 Task: Add Dietz & Watson Prosciutto Shingled to the cart.
Action: Mouse moved to (692, 260)
Screenshot: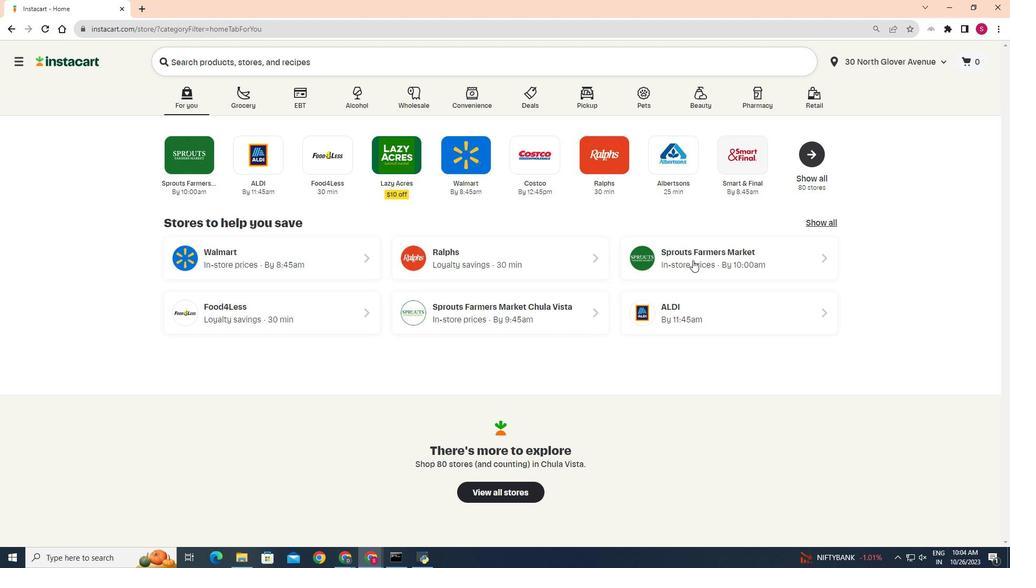 
Action: Mouse pressed left at (692, 260)
Screenshot: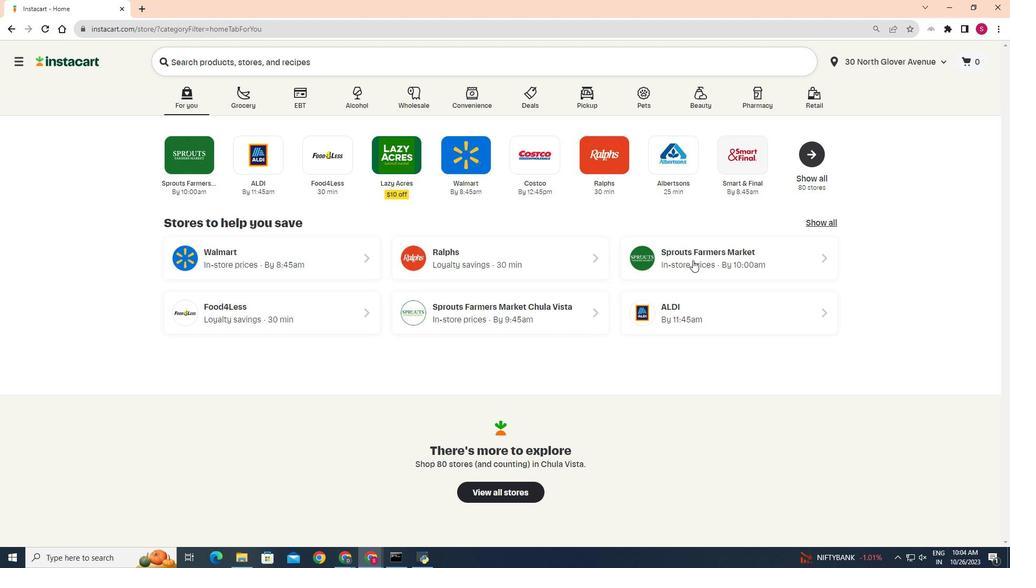 
Action: Mouse moved to (32, 471)
Screenshot: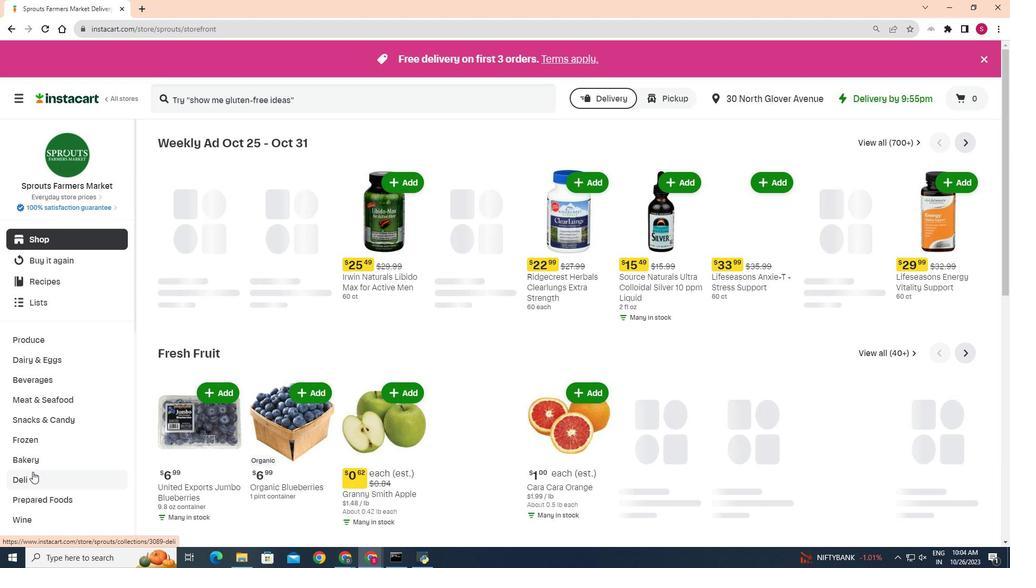 
Action: Mouse pressed left at (32, 471)
Screenshot: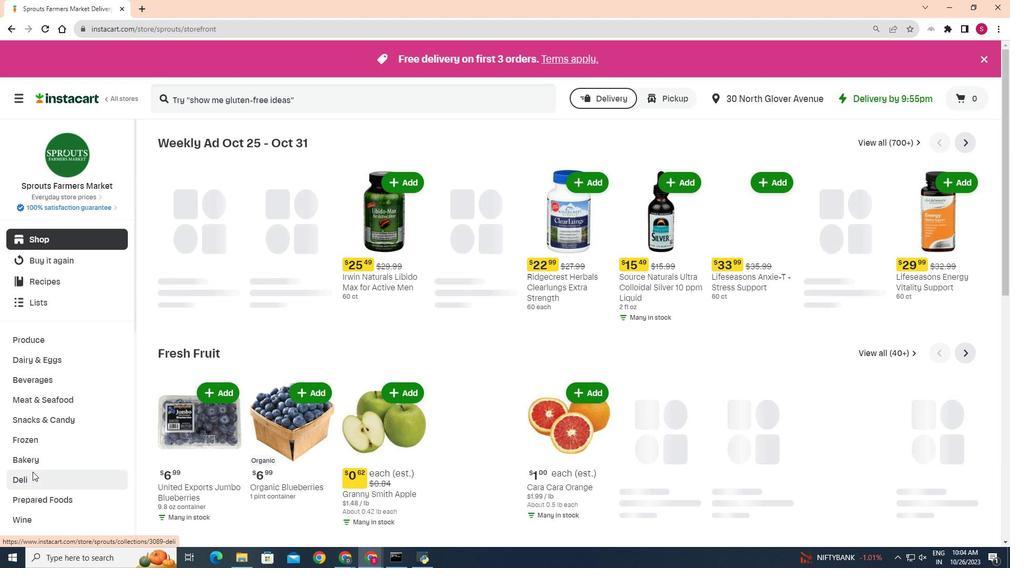 
Action: Mouse moved to (230, 168)
Screenshot: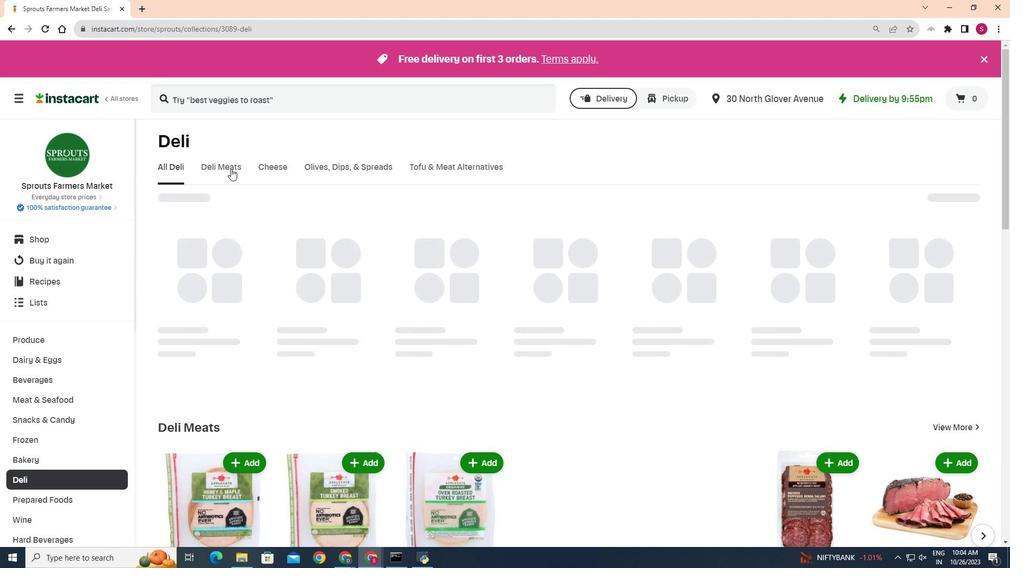 
Action: Mouse pressed left at (230, 168)
Screenshot: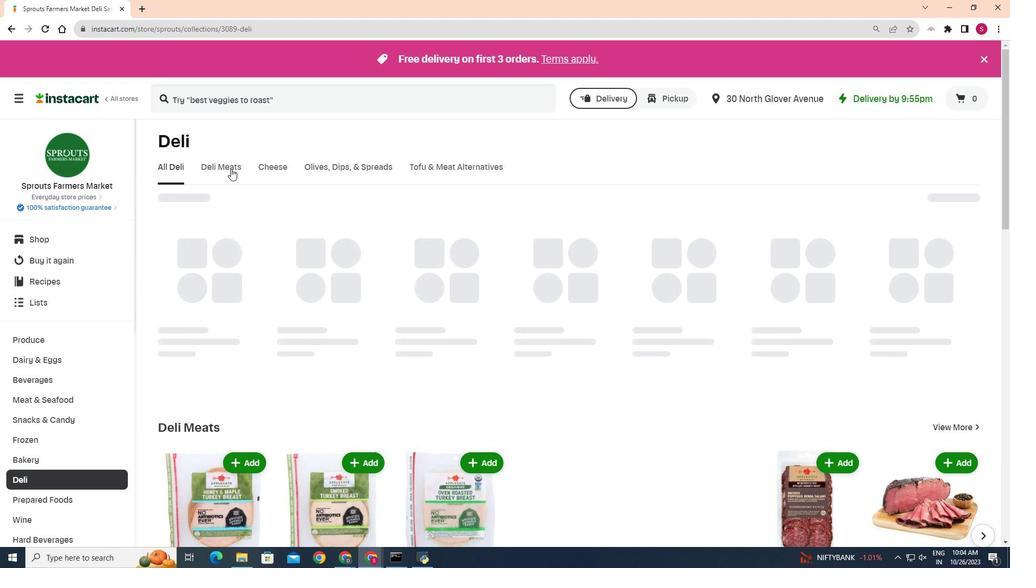 
Action: Mouse moved to (581, 211)
Screenshot: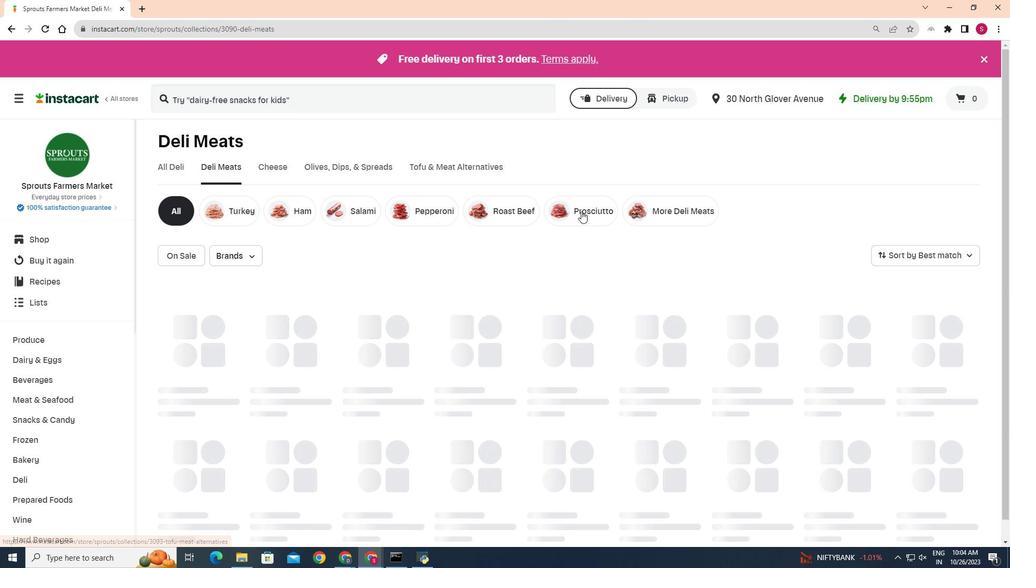 
Action: Mouse pressed left at (581, 211)
Screenshot: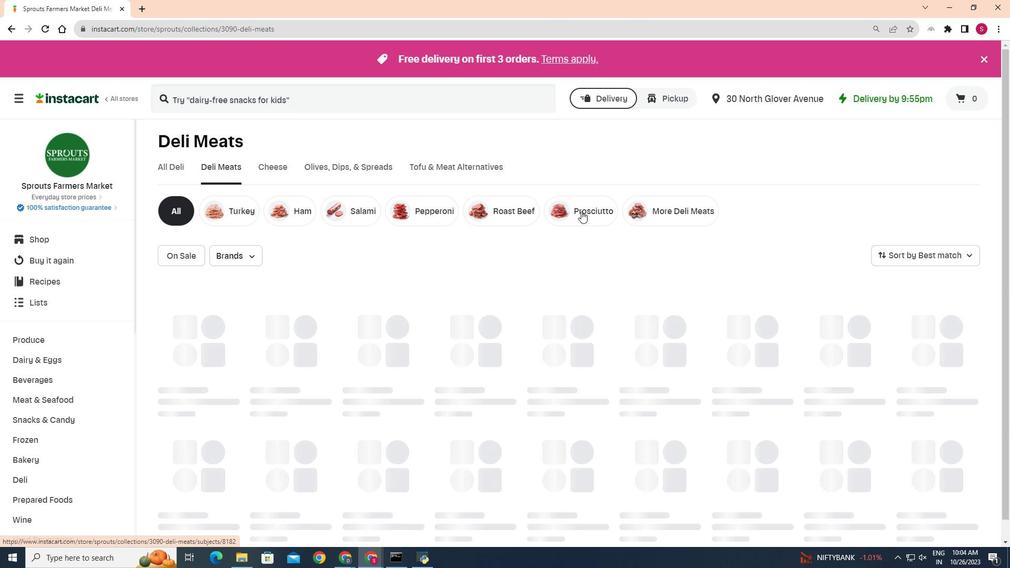 
Action: Mouse moved to (510, 312)
Screenshot: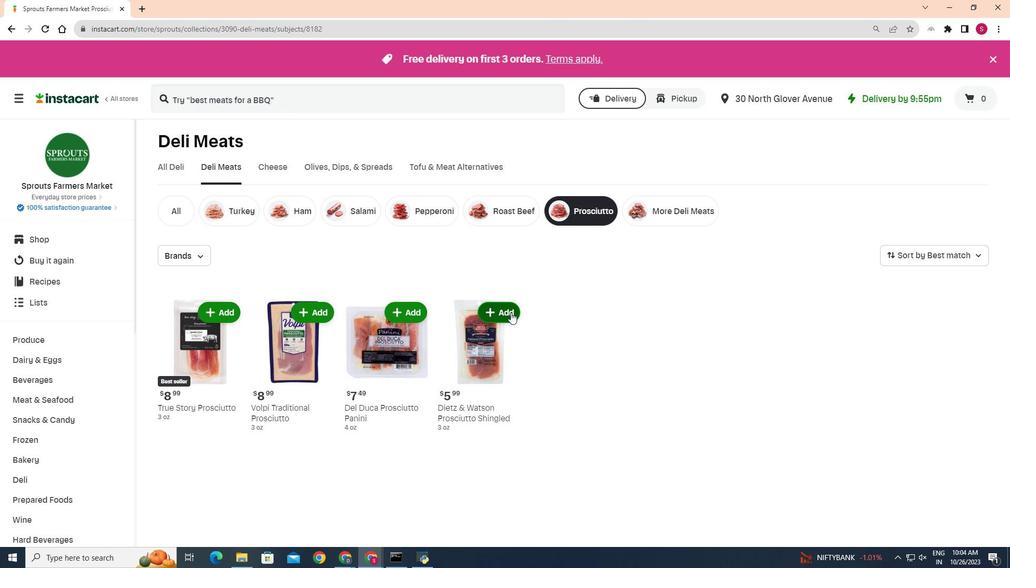 
Action: Mouse pressed left at (510, 312)
Screenshot: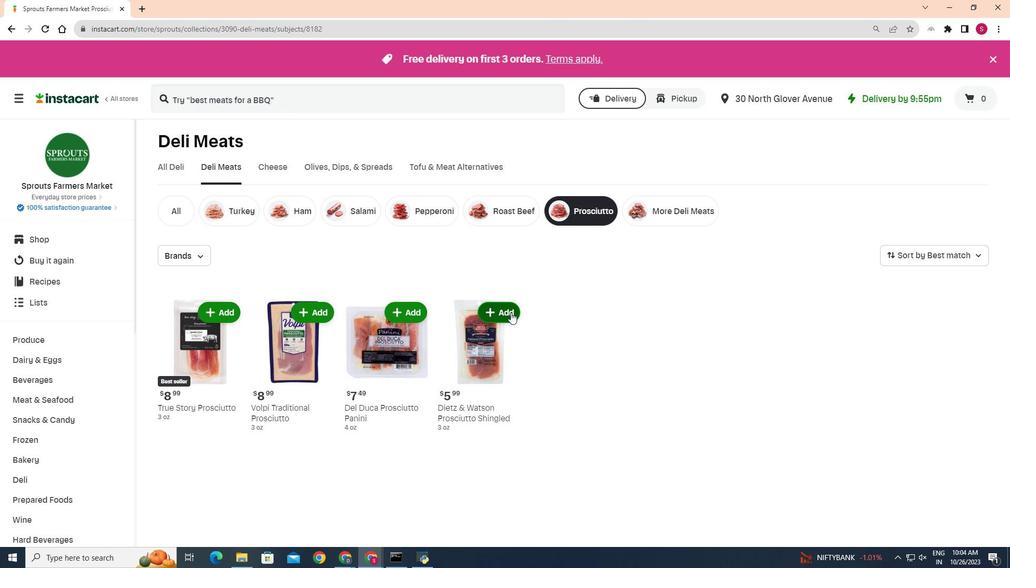 
Action: Mouse moved to (576, 309)
Screenshot: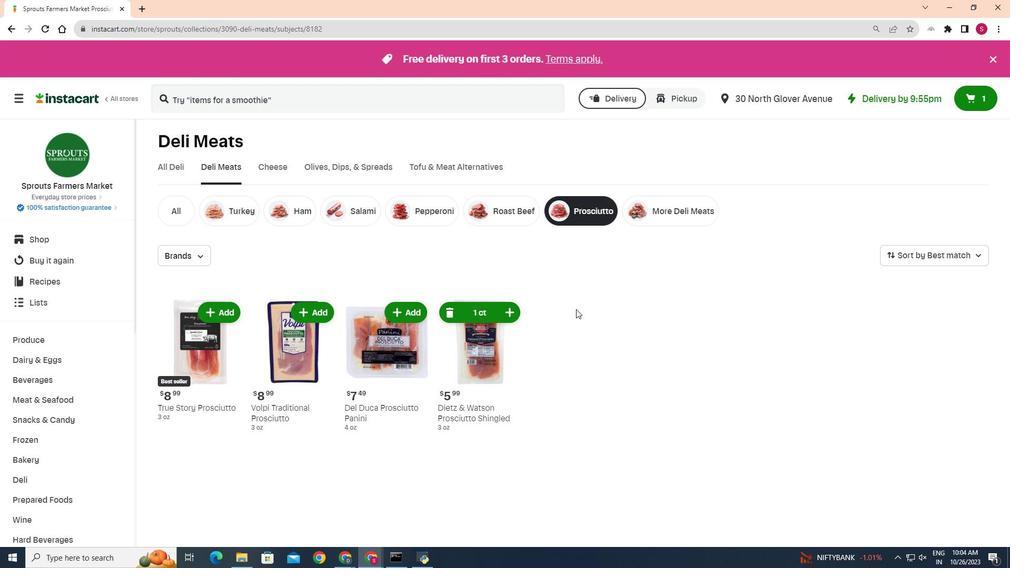 
